 Task: Create a section Capacity Planning Sprint and in the section, add a milestone Continuous Integration and Deployment Implementation in the project Transform.
Action: Mouse moved to (76, 533)
Screenshot: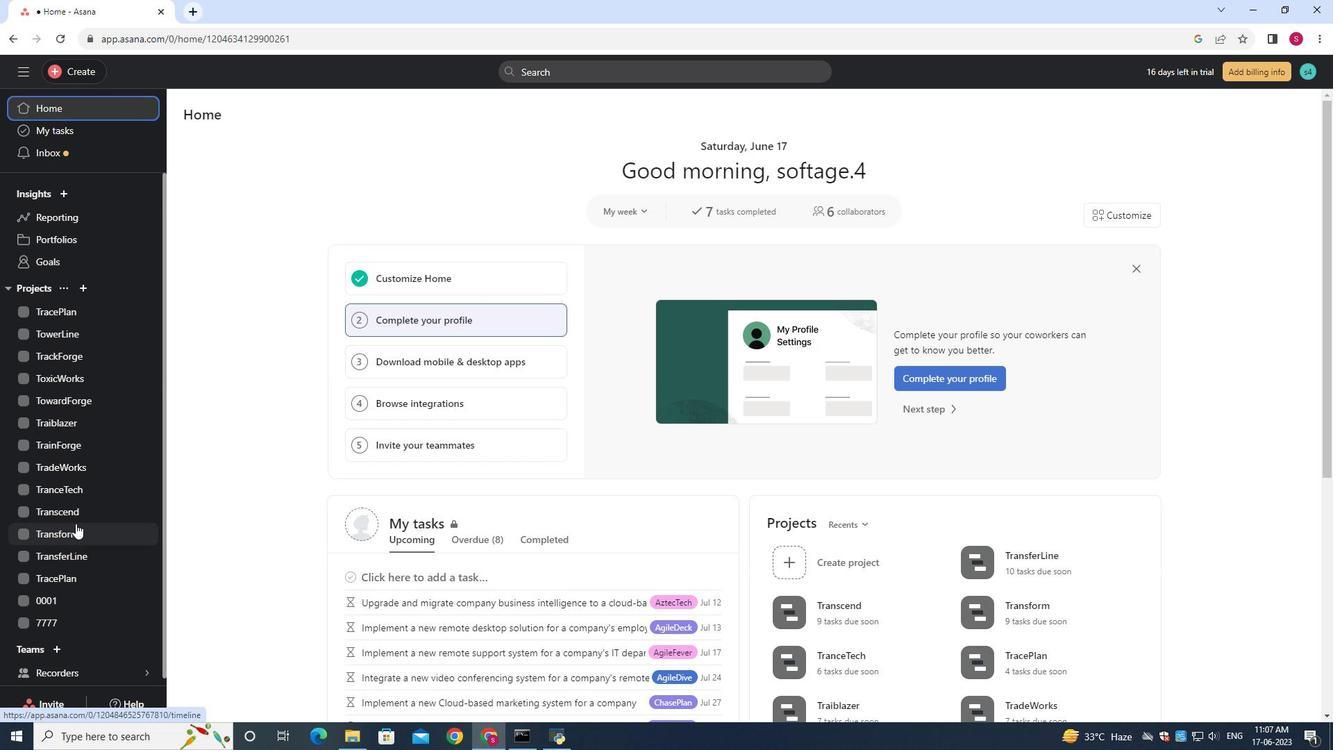 
Action: Mouse pressed left at (76, 533)
Screenshot: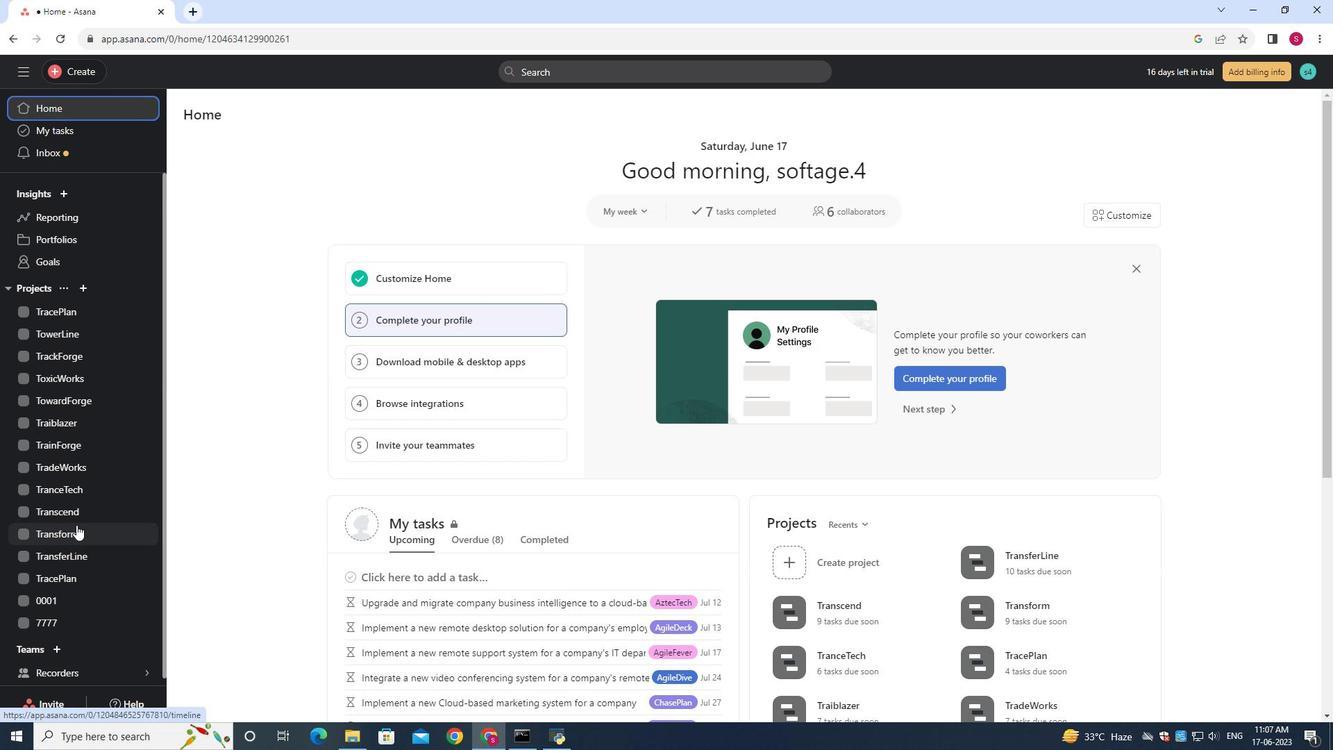 
Action: Mouse moved to (455, 502)
Screenshot: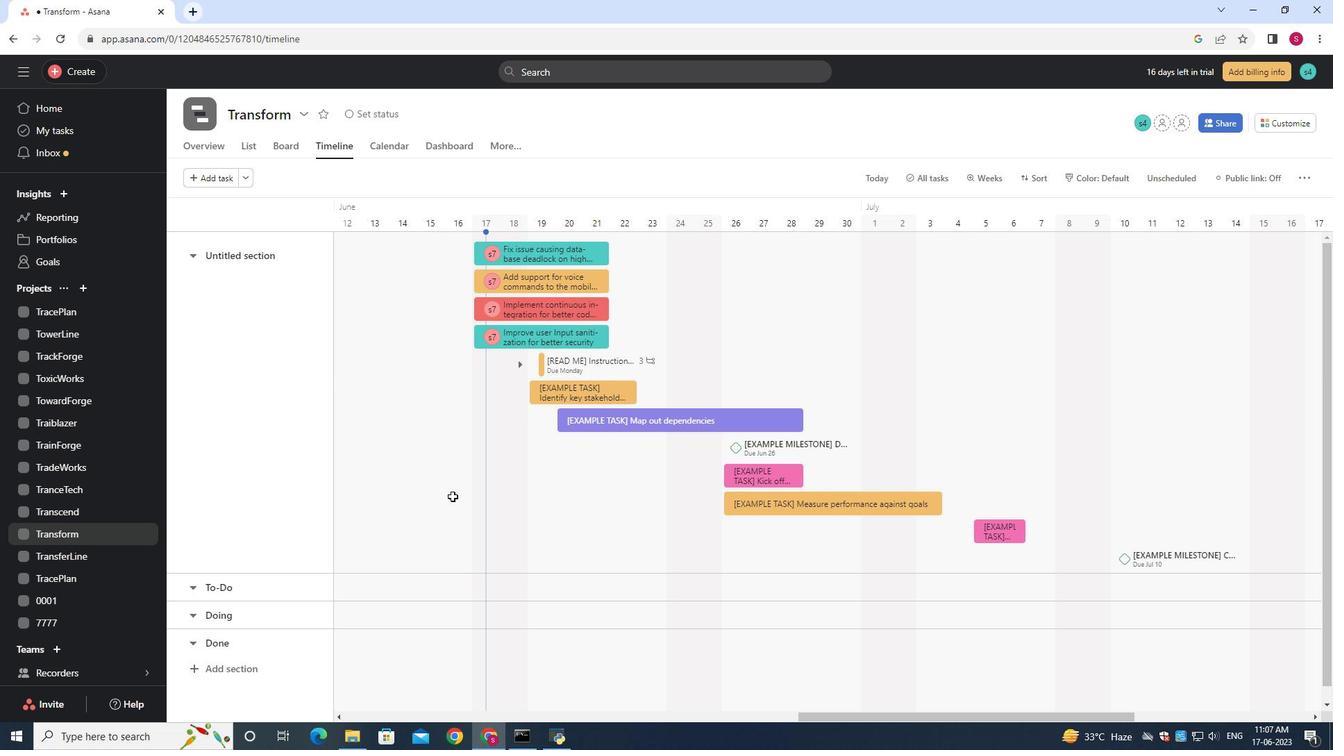
Action: Mouse scrolled (455, 502) with delta (0, 0)
Screenshot: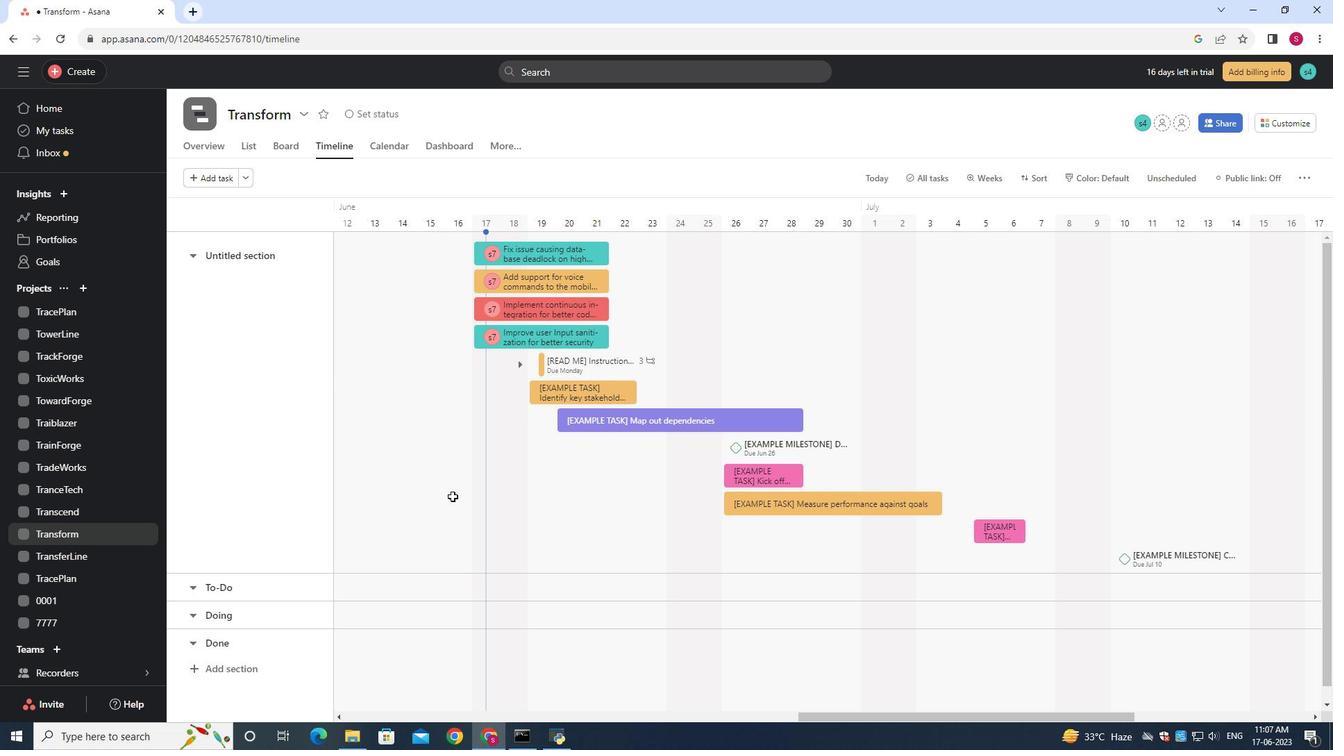 
Action: Mouse moved to (455, 504)
Screenshot: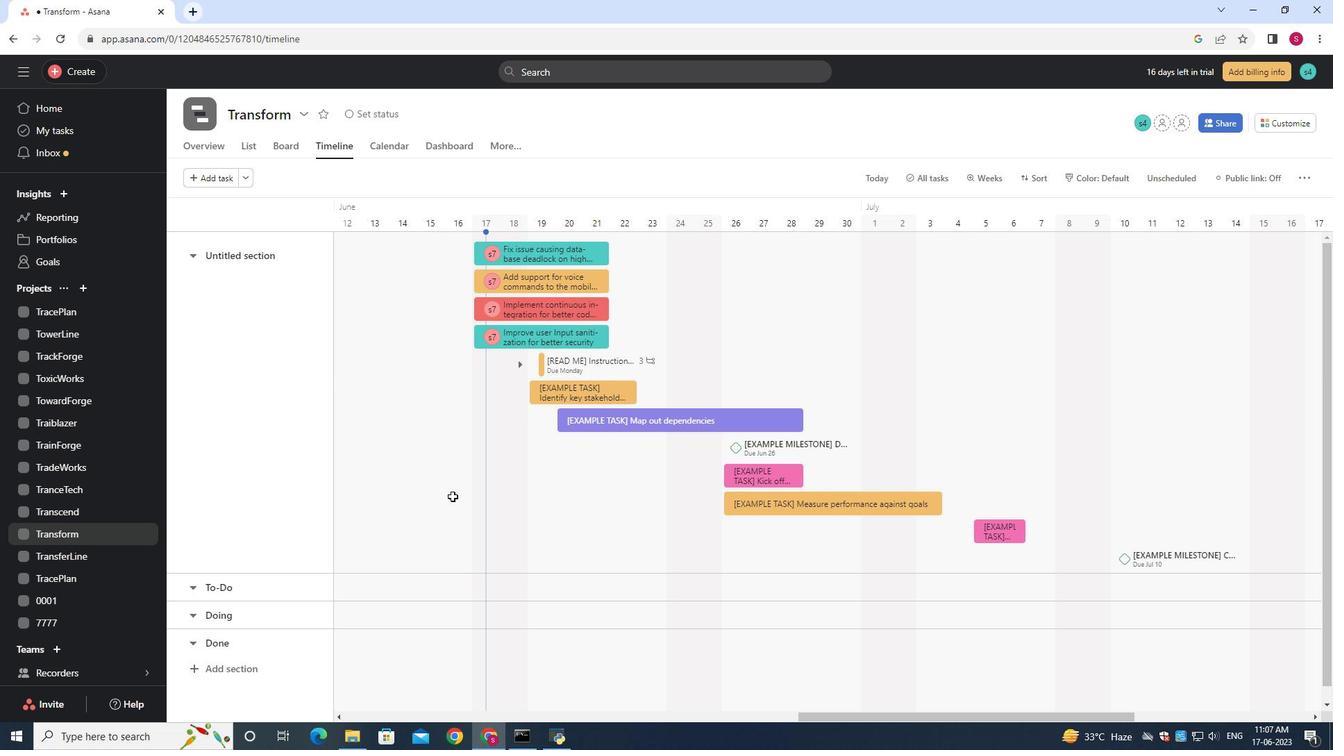 
Action: Mouse scrolled (455, 503) with delta (0, 0)
Screenshot: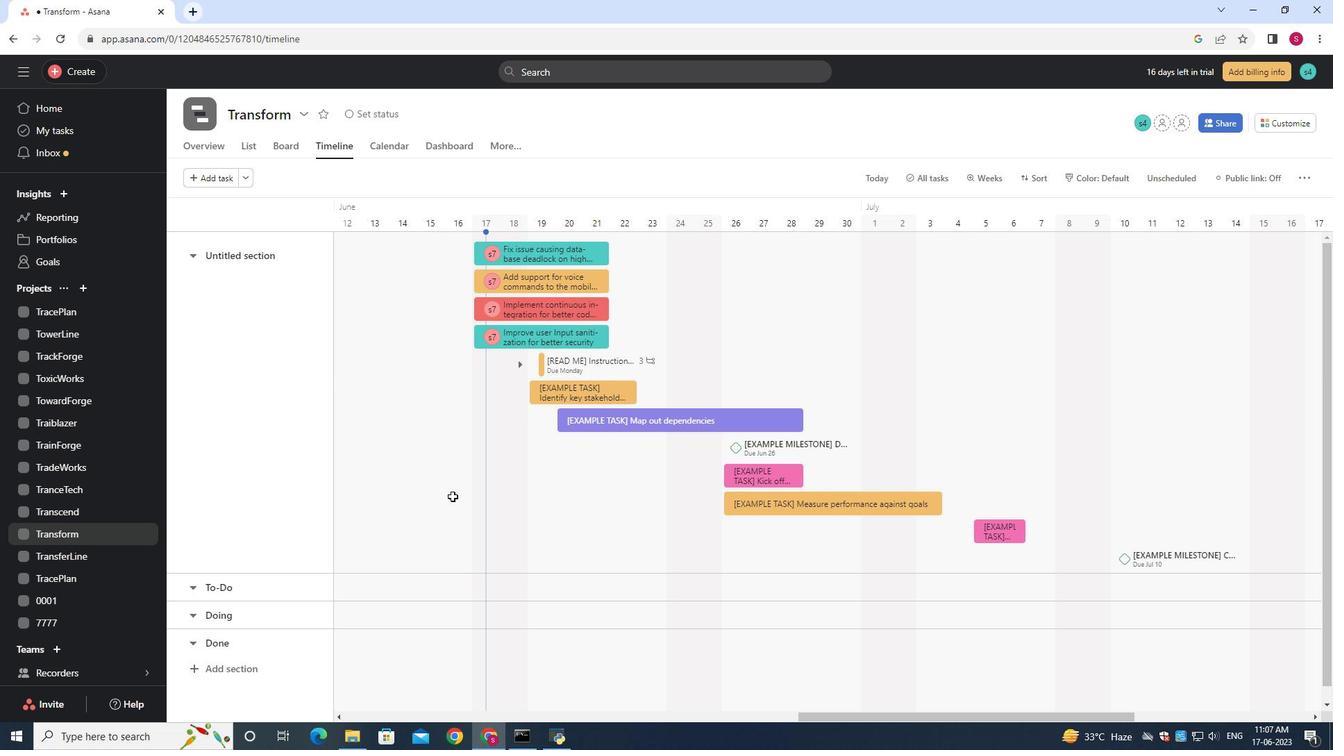 
Action: Mouse moved to (455, 505)
Screenshot: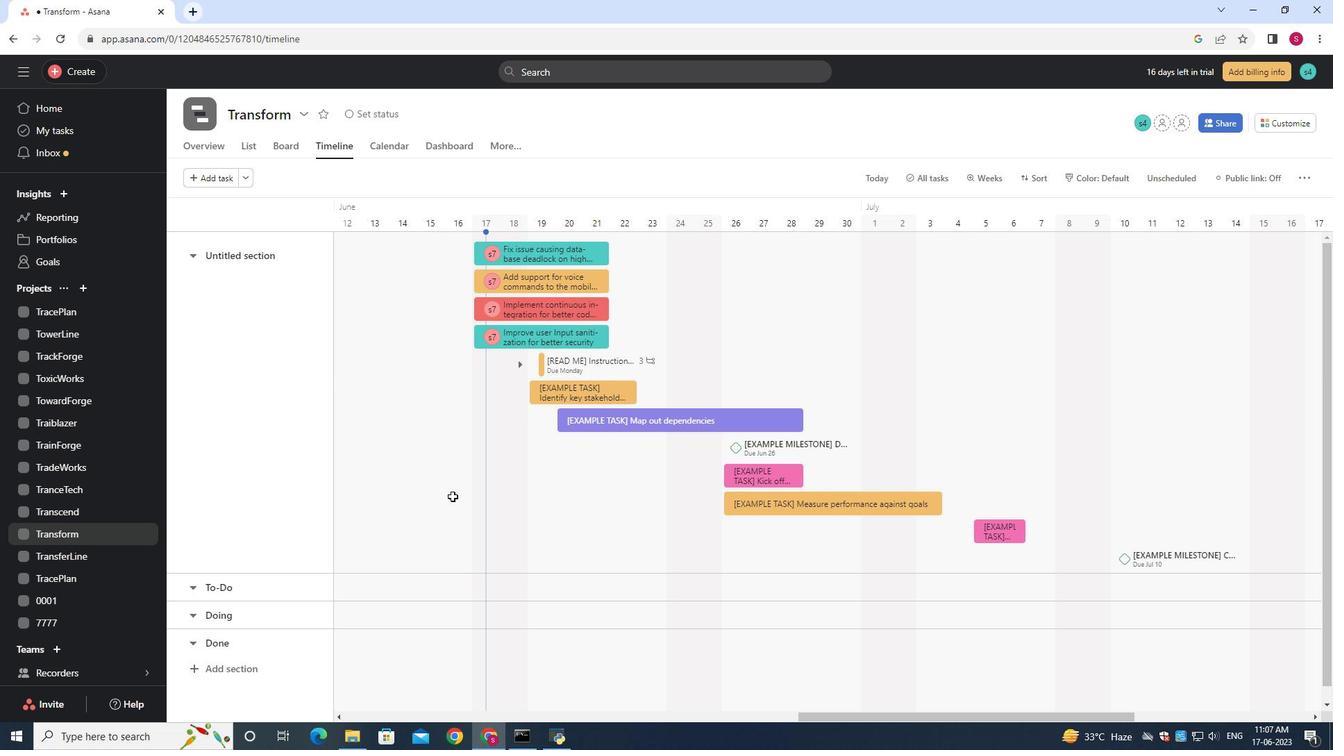 
Action: Mouse scrolled (455, 504) with delta (0, 0)
Screenshot: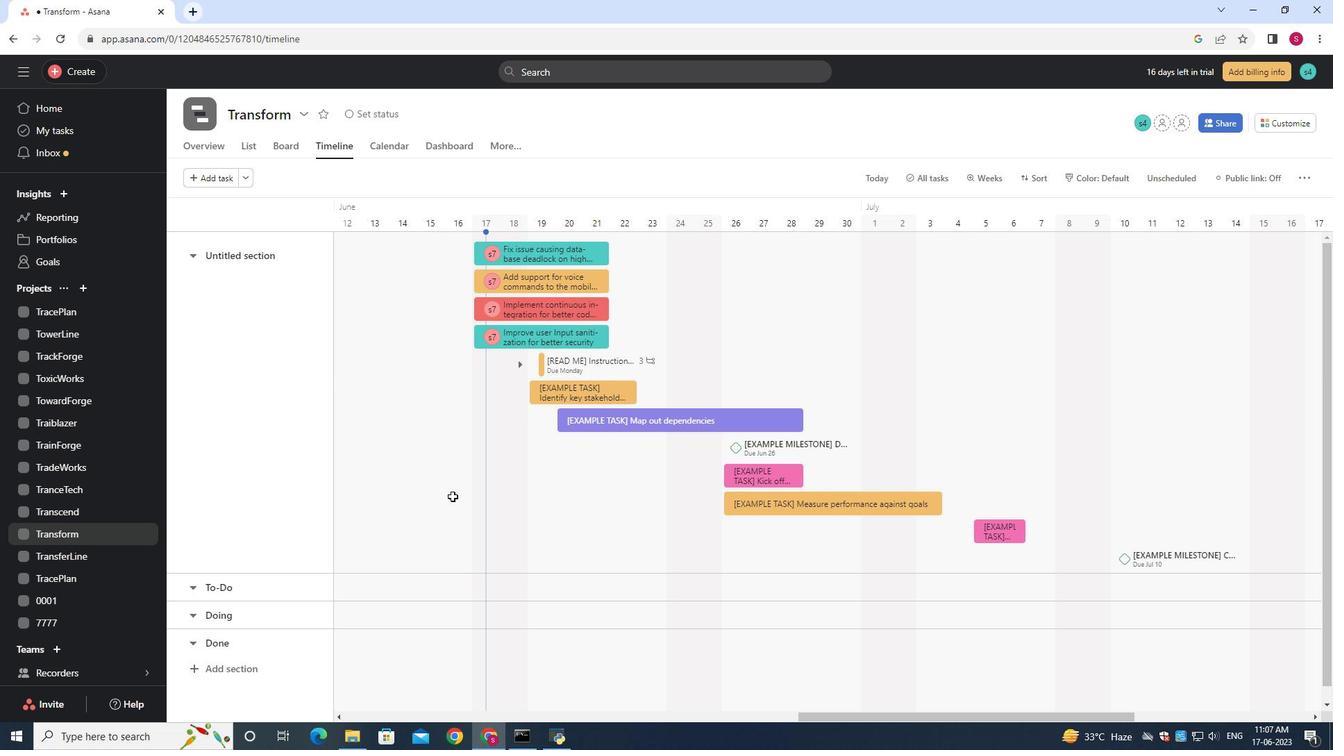 
Action: Mouse moved to (454, 505)
Screenshot: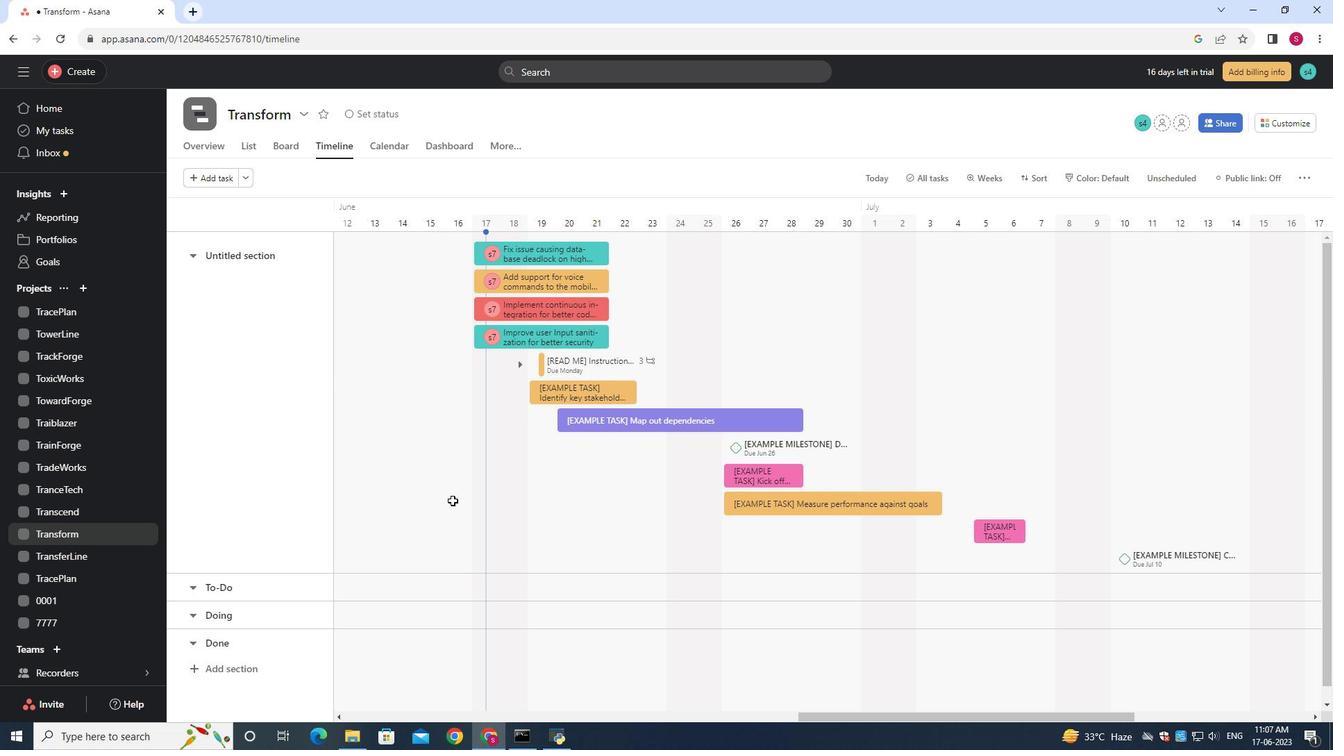 
Action: Mouse scrolled (454, 504) with delta (0, 0)
Screenshot: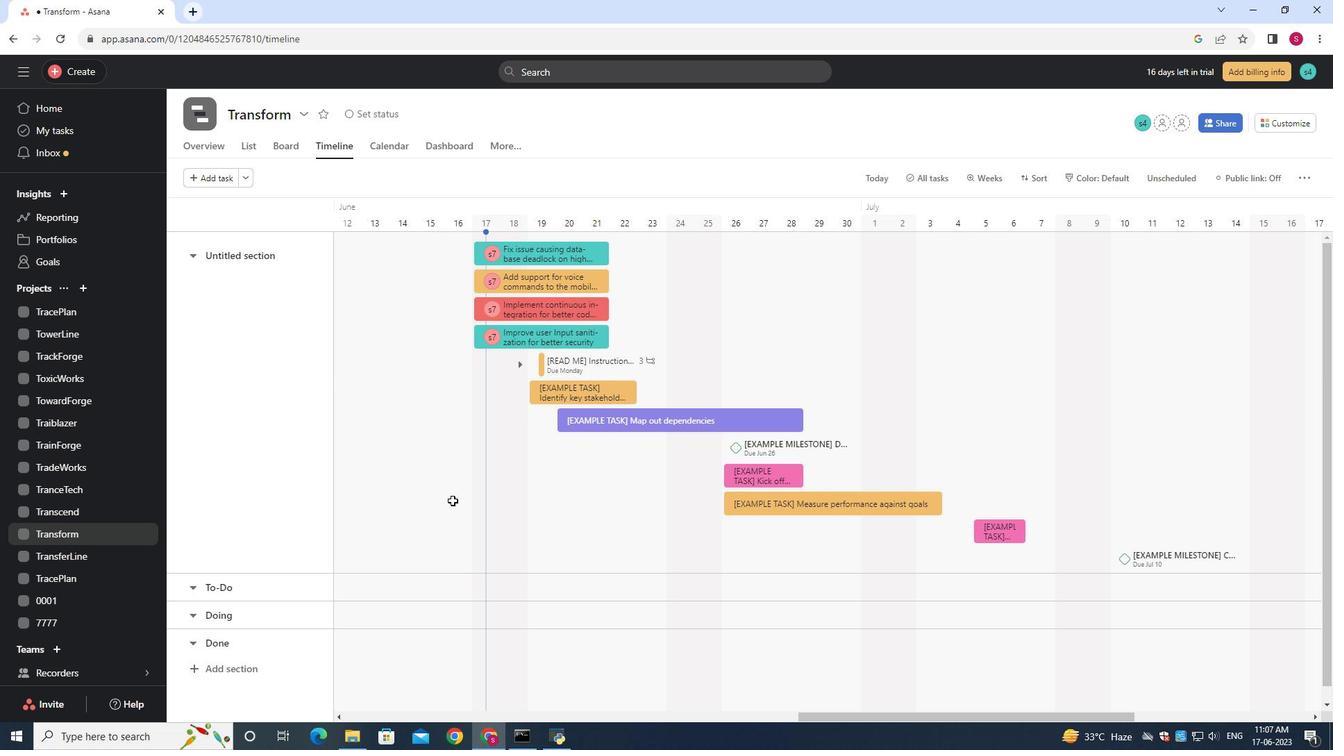 
Action: Mouse moved to (453, 502)
Screenshot: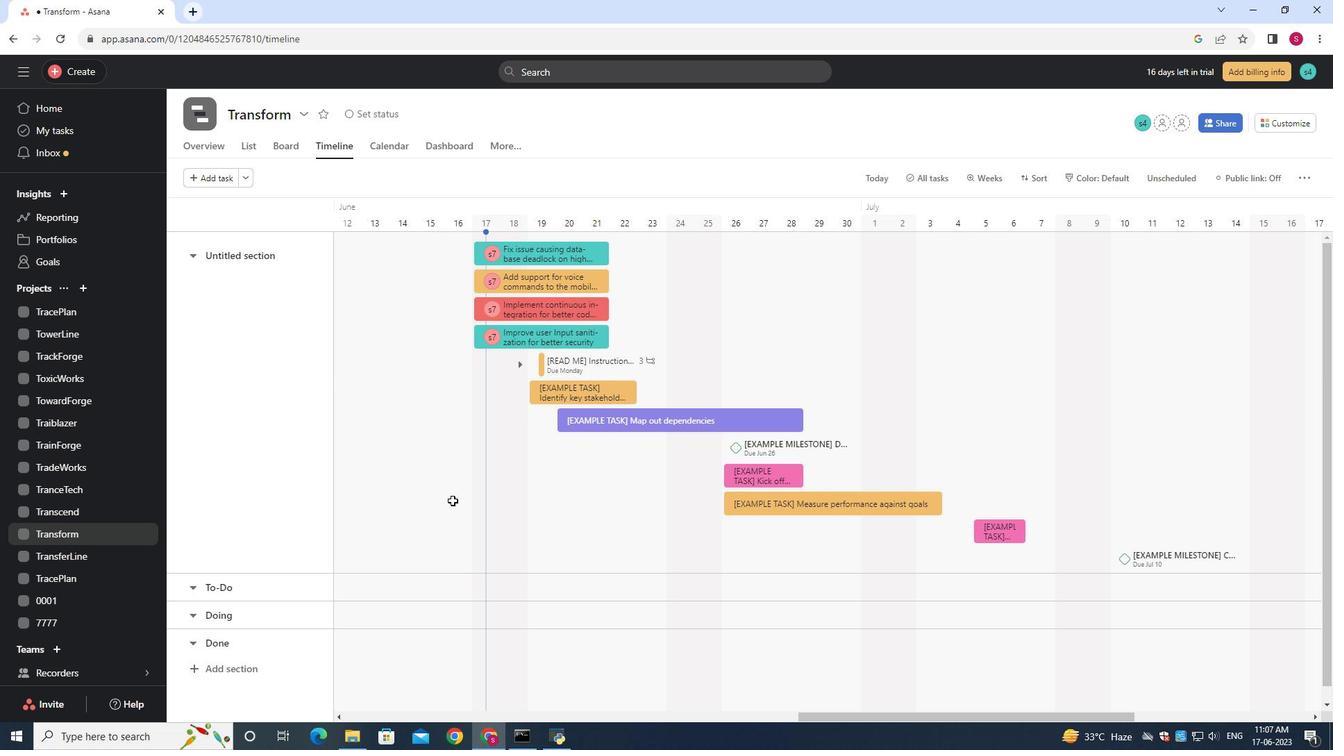 
Action: Mouse scrolled (453, 504) with delta (0, 0)
Screenshot: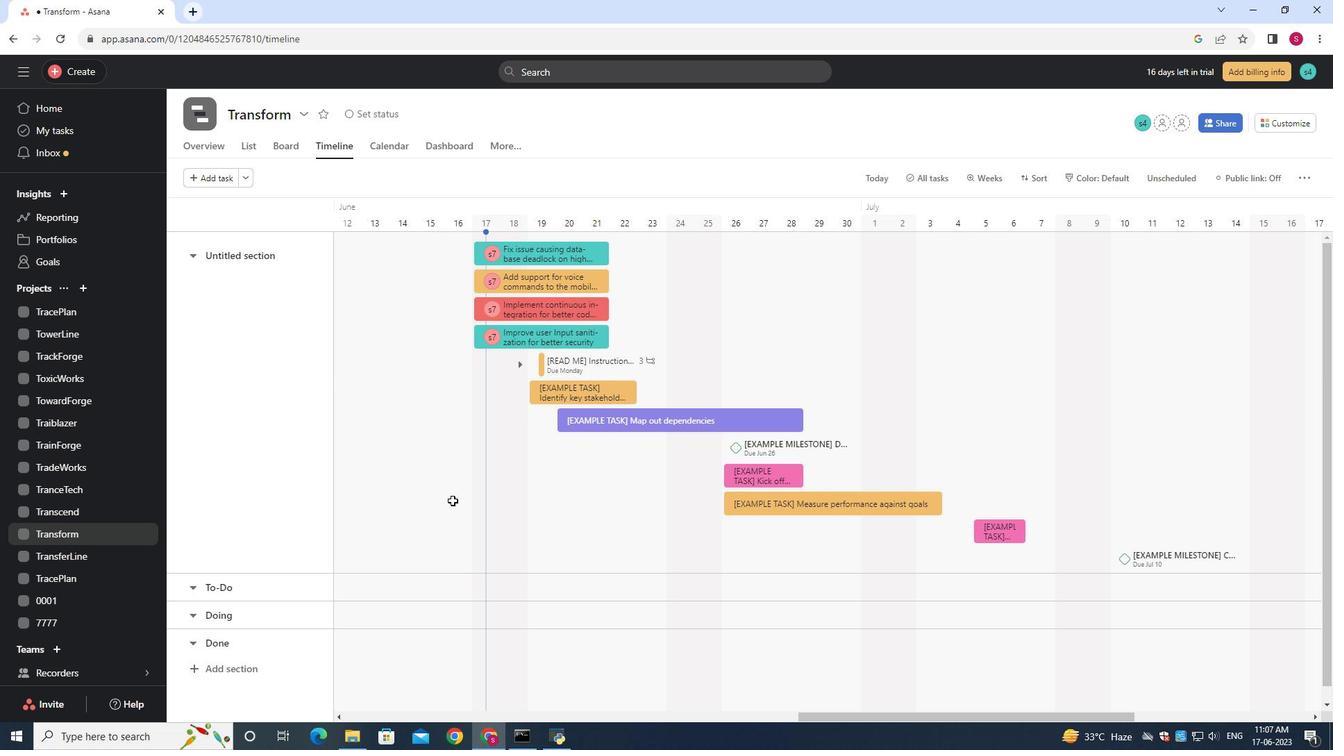 
Action: Mouse moved to (247, 180)
Screenshot: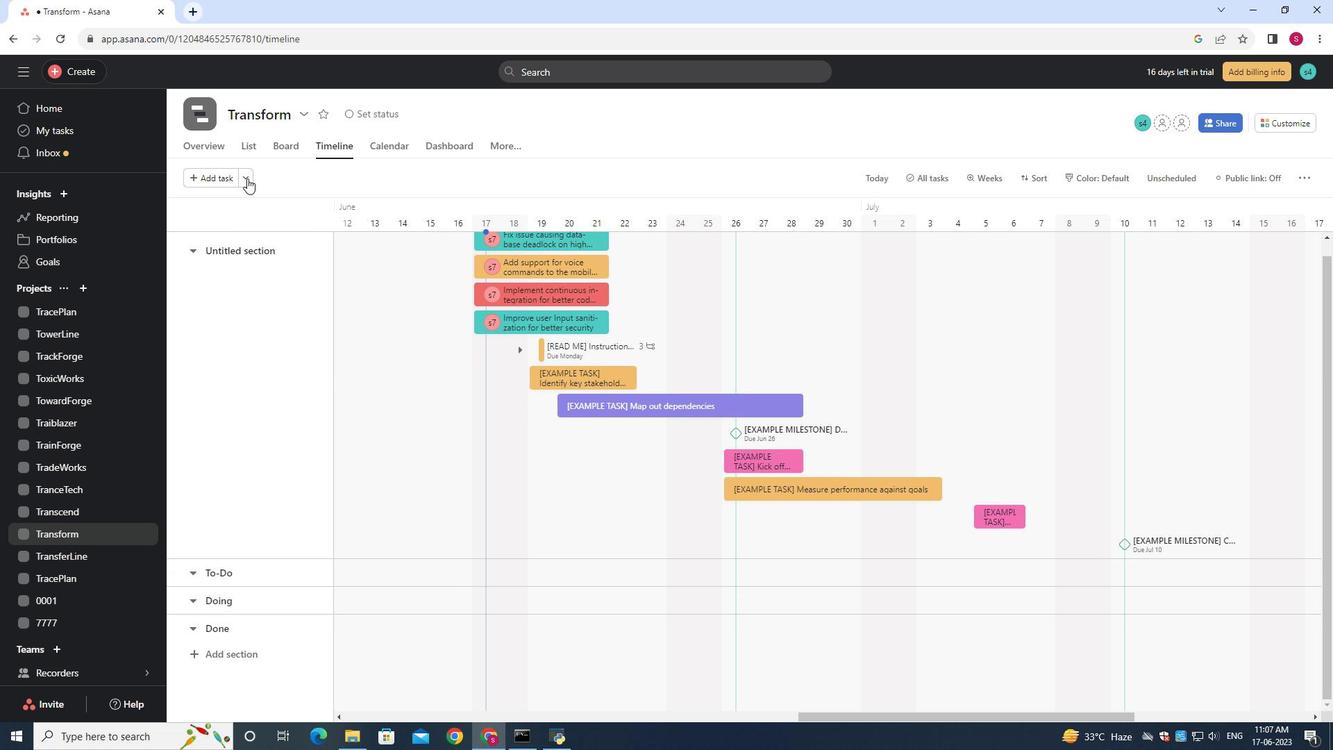 
Action: Mouse pressed left at (247, 180)
Screenshot: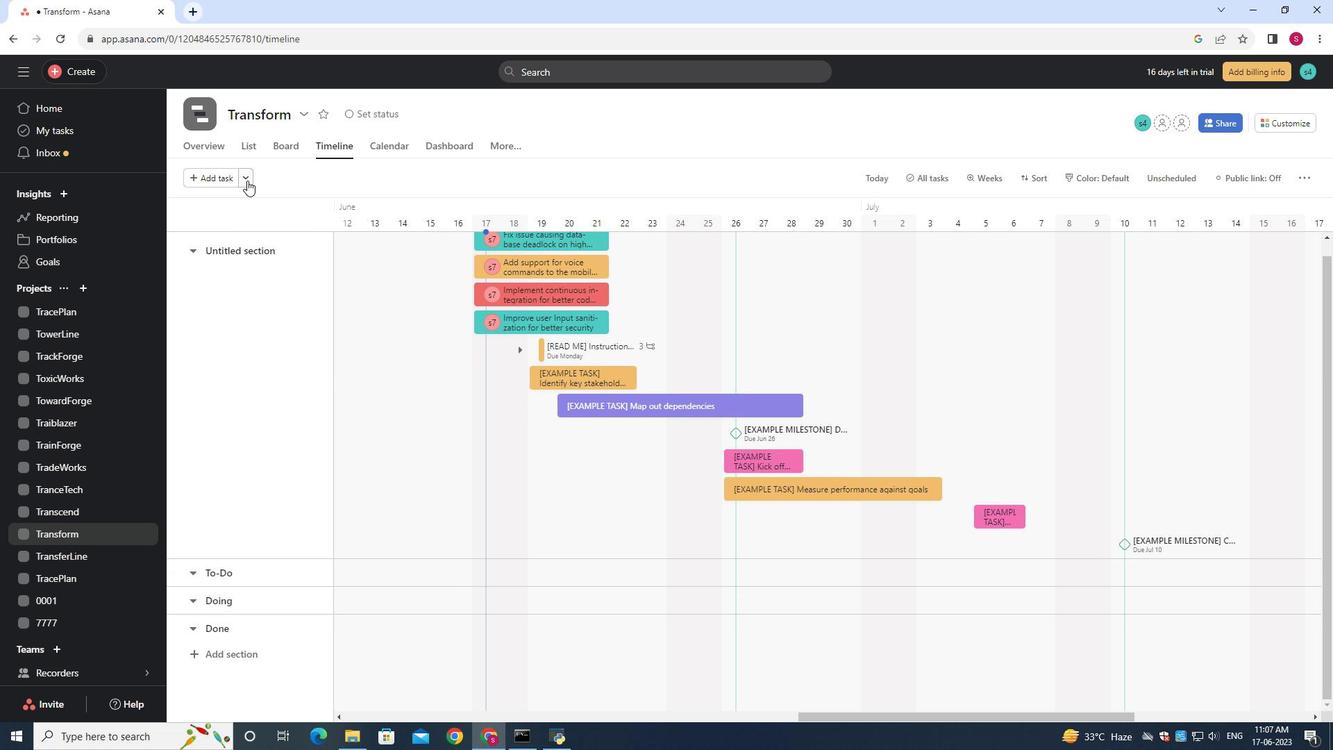 
Action: Mouse moved to (263, 205)
Screenshot: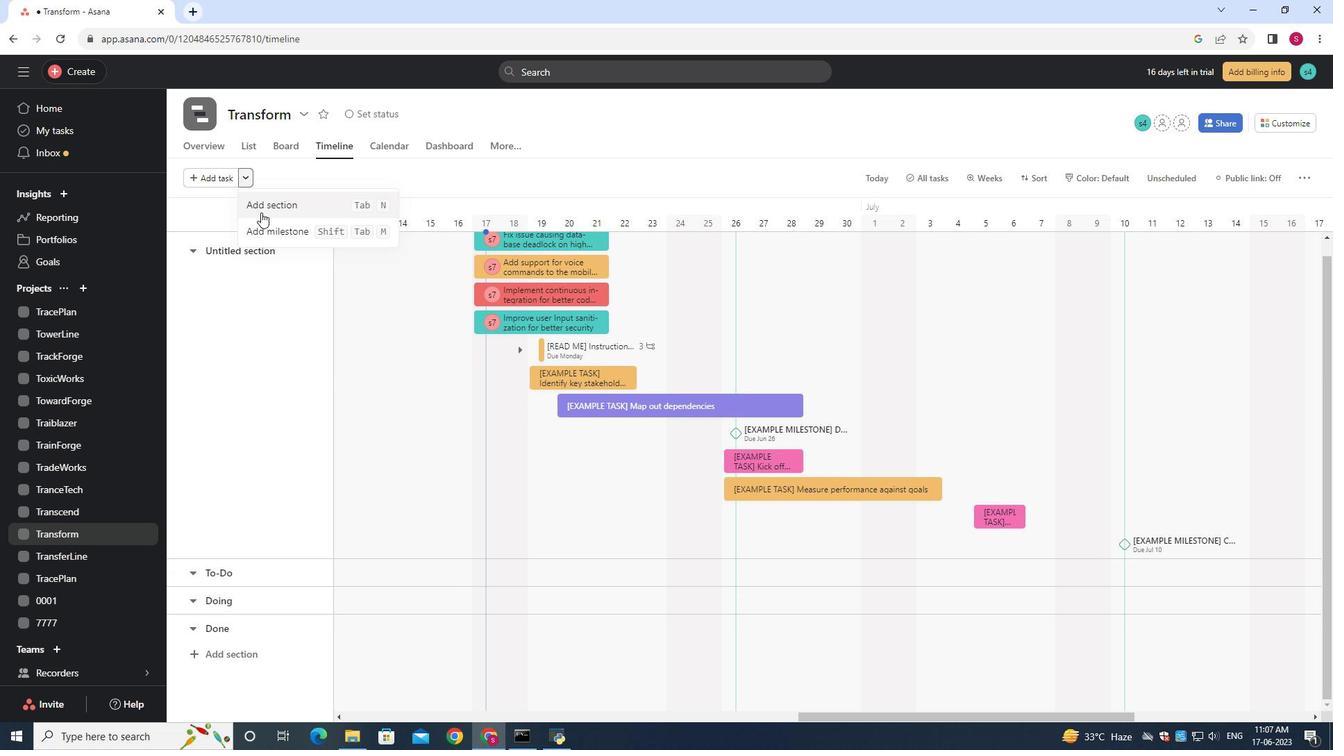
Action: Mouse pressed left at (263, 205)
Screenshot: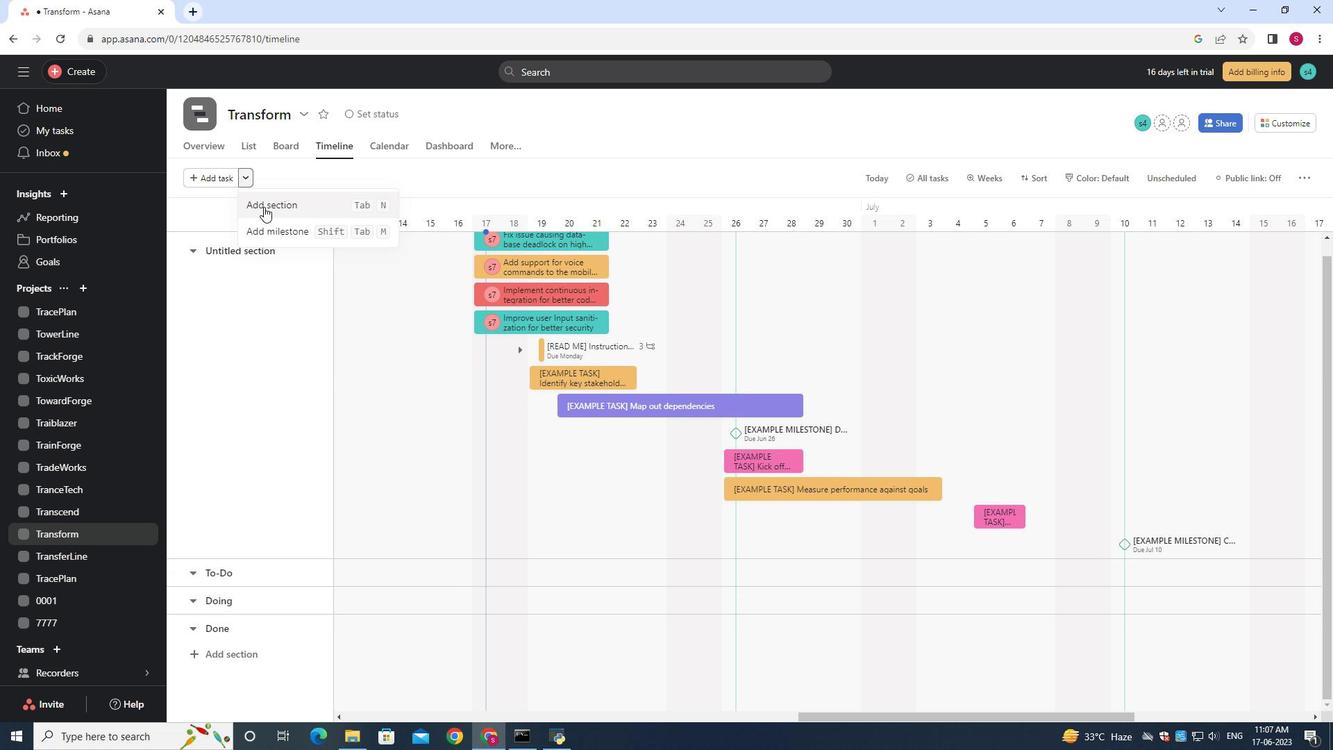 
Action: Key pressed <Key.shift>Capacity<Key.space><Key.shift>Planning<Key.space><Key.shift>Sprint
Screenshot: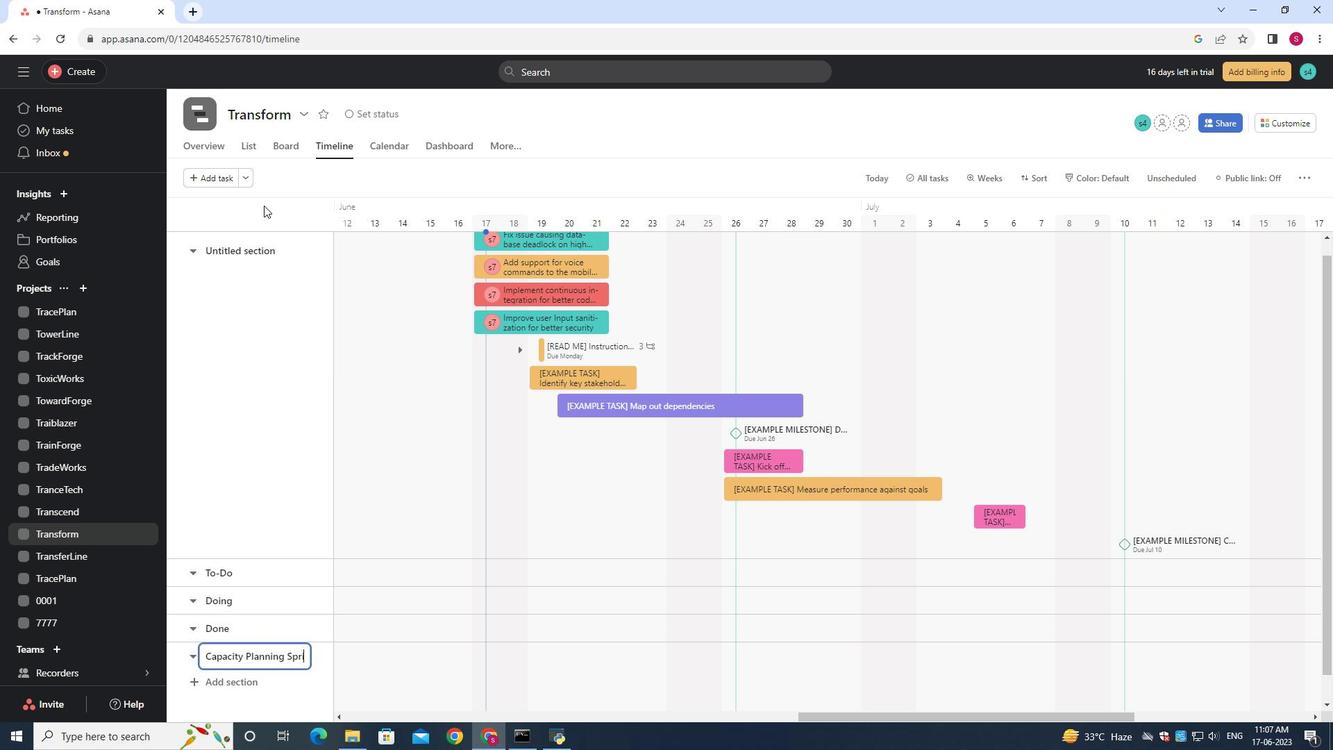 
Action: Mouse moved to (376, 665)
Screenshot: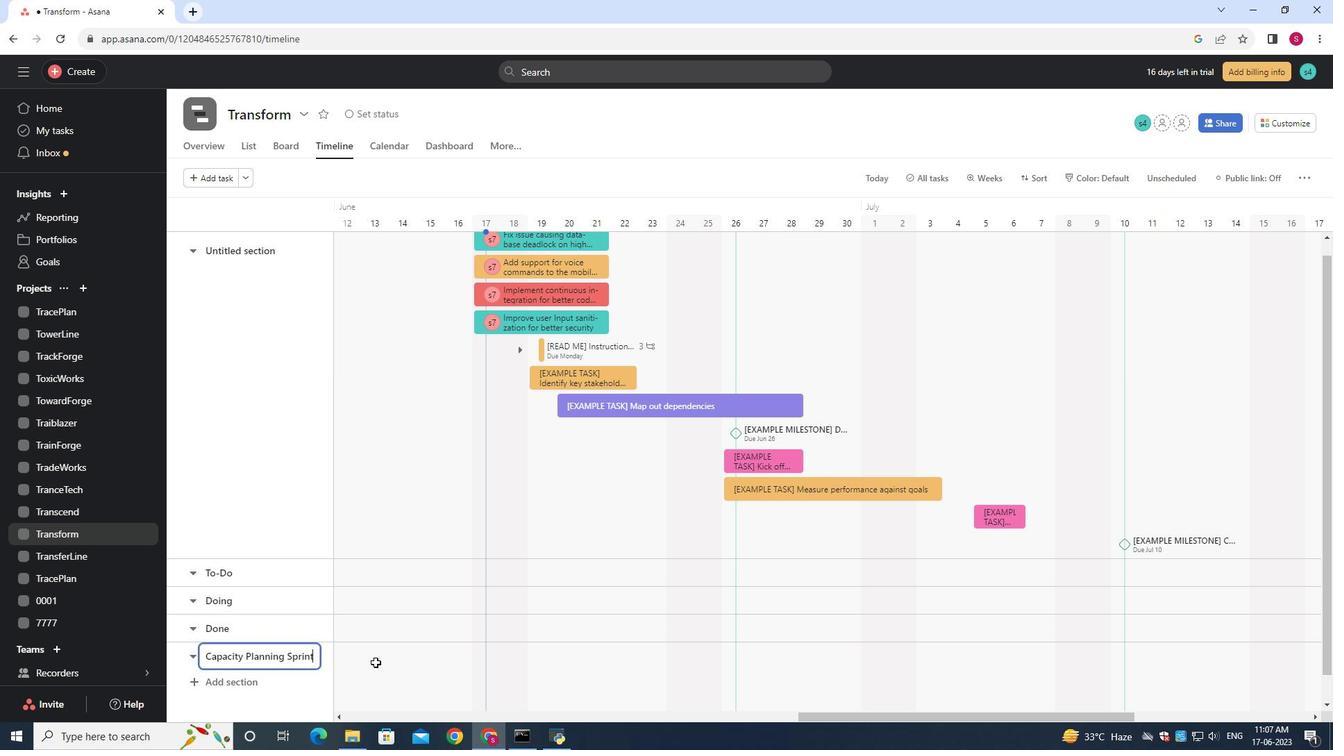 
Action: Mouse pressed left at (376, 665)
Screenshot: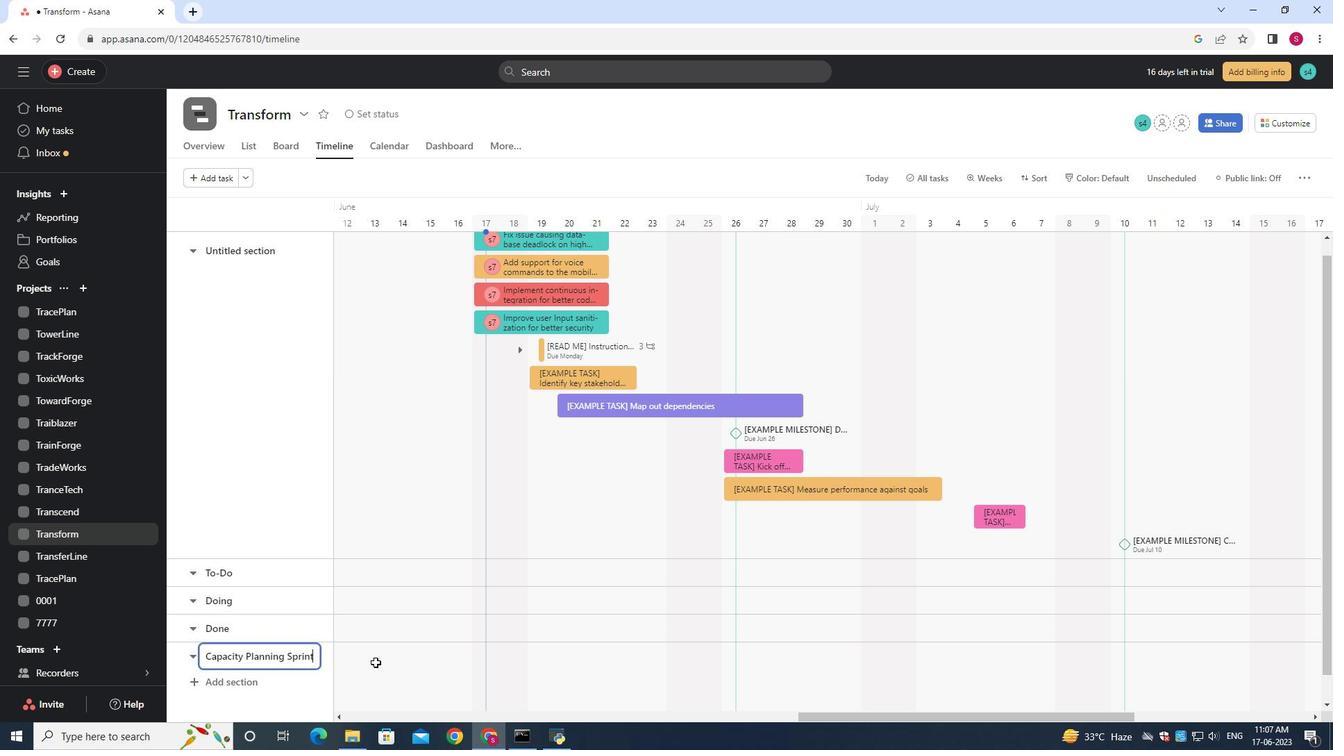 
Action: Mouse moved to (376, 666)
Screenshot: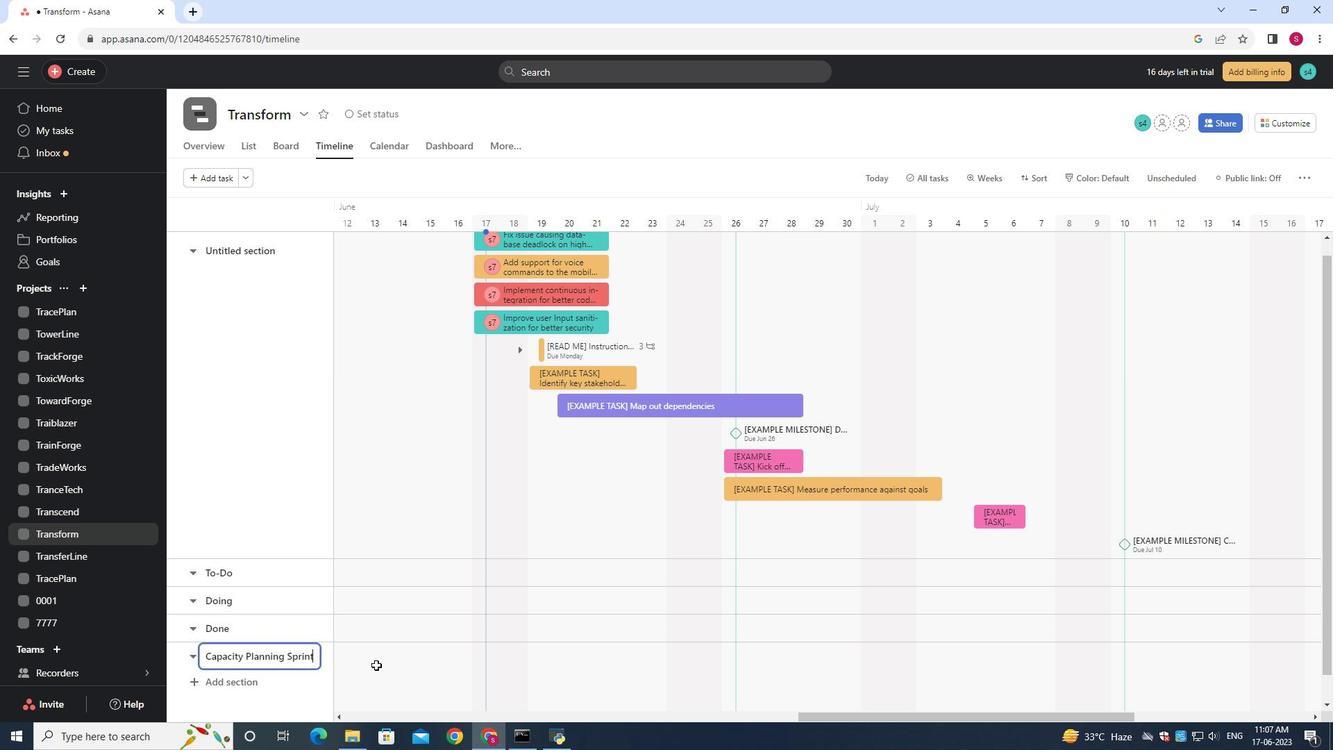 
Action: Key pressed <Key.shift><Key.shift><Key.shift><Key.shift><Key.shift><Key.shift><Key.shift><Key.shift><Key.shift><Key.shift><Key.shift><Key.shift><Key.shift><Key.shift><Key.shift><Key.shift><Key.shift><Key.shift><Key.shift><Key.shift><Key.shift><Key.shift><Key.shift><Key.shift><Key.shift><Key.shift><Key.shift><Key.shift><Key.shift><Key.shift><Key.shift><Key.shift><Key.shift><Key.shift><Key.shift><Key.shift><Key.shift><Key.shift><Key.shift><Key.shift><Key.shift><Key.shift><Key.shift><Key.shift><Key.shift><Key.shift><Key.shift><Key.shift><Key.shift><Key.shift><Key.shift><Key.shift><Key.shift><Key.shift><Key.shift>Continuous<Key.space><Key.shift>Integration<Key.space>and<Key.space><Key.shift>Deployment<Key.space><Key.shift>Implementation
Screenshot: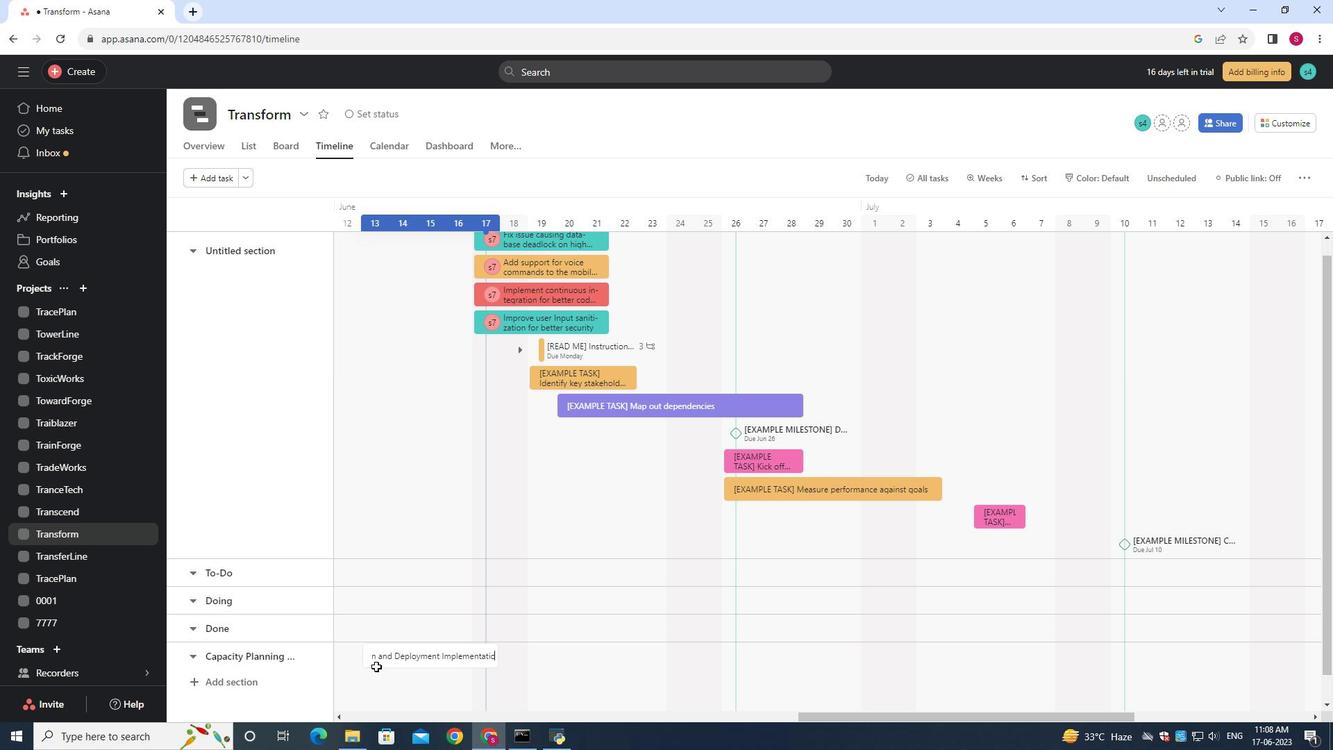 
Action: Mouse moved to (420, 652)
Screenshot: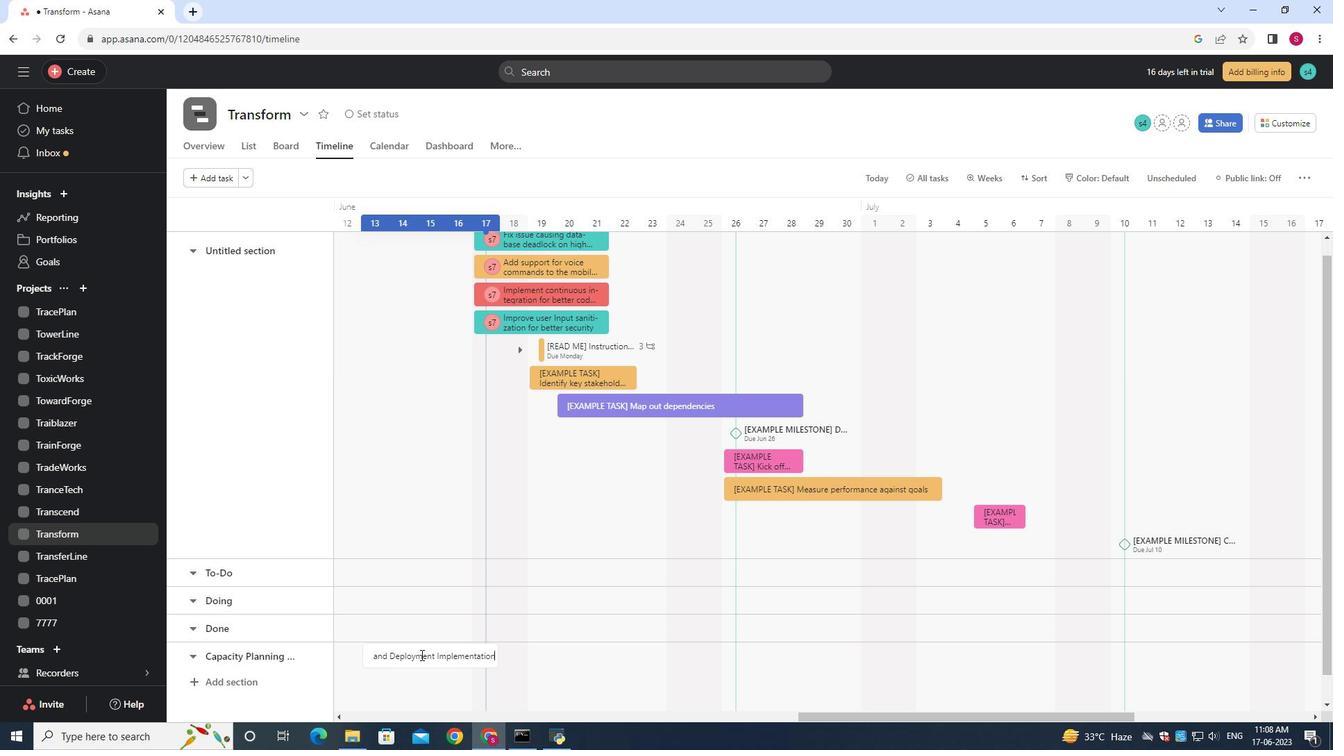
Action: Mouse pressed right at (420, 652)
Screenshot: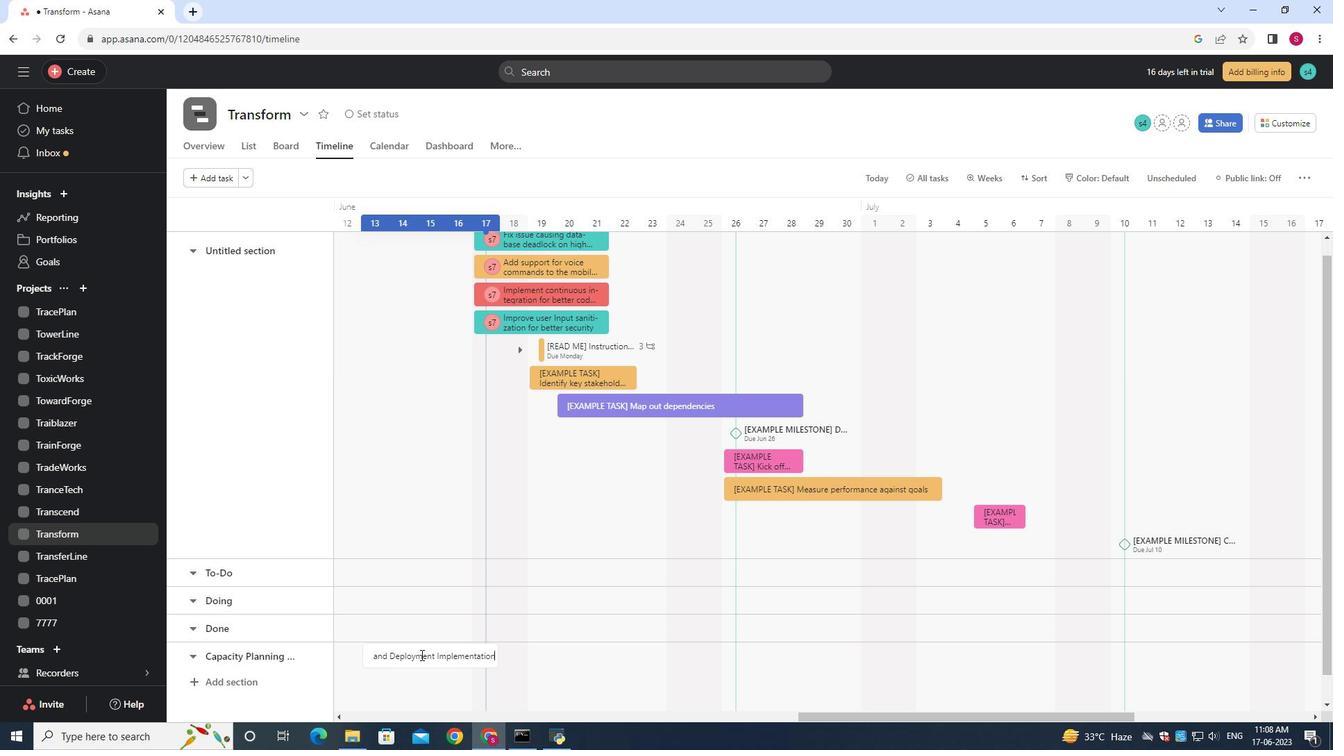 
Action: Mouse moved to (466, 584)
Screenshot: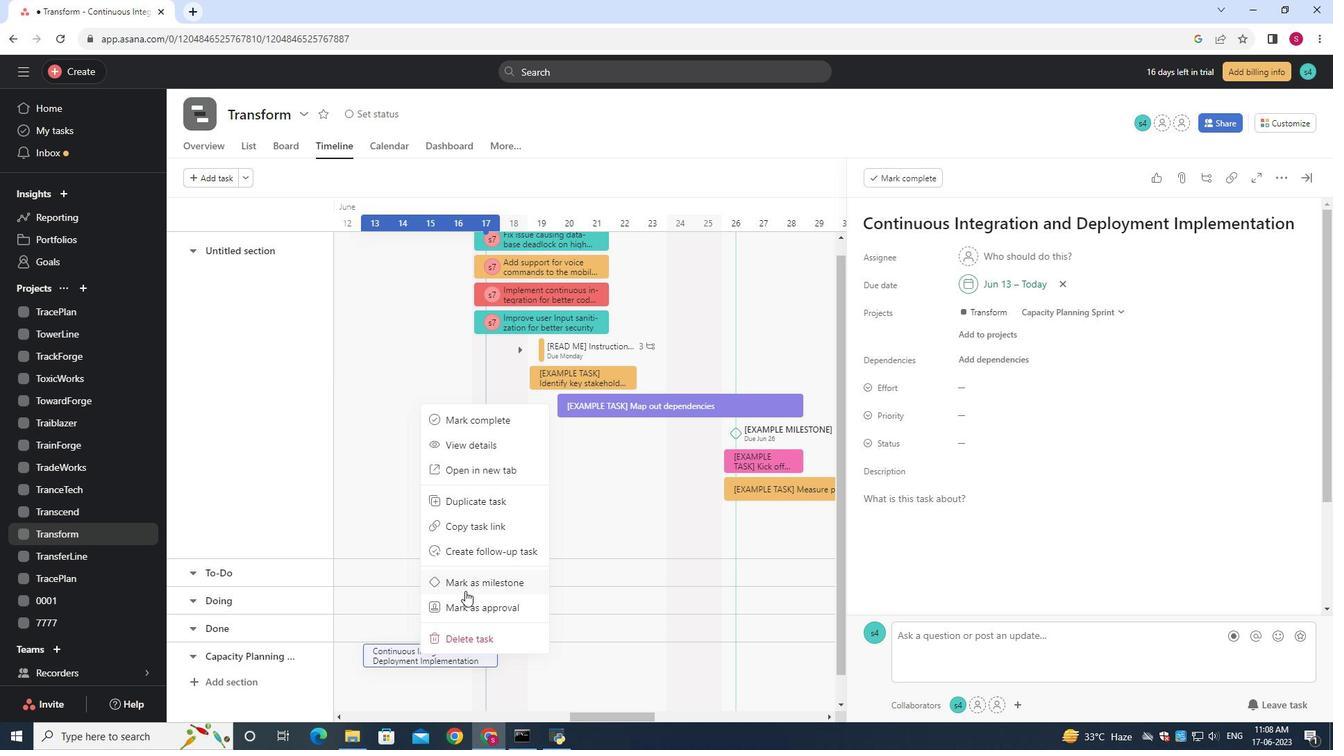 
Action: Mouse pressed left at (466, 584)
Screenshot: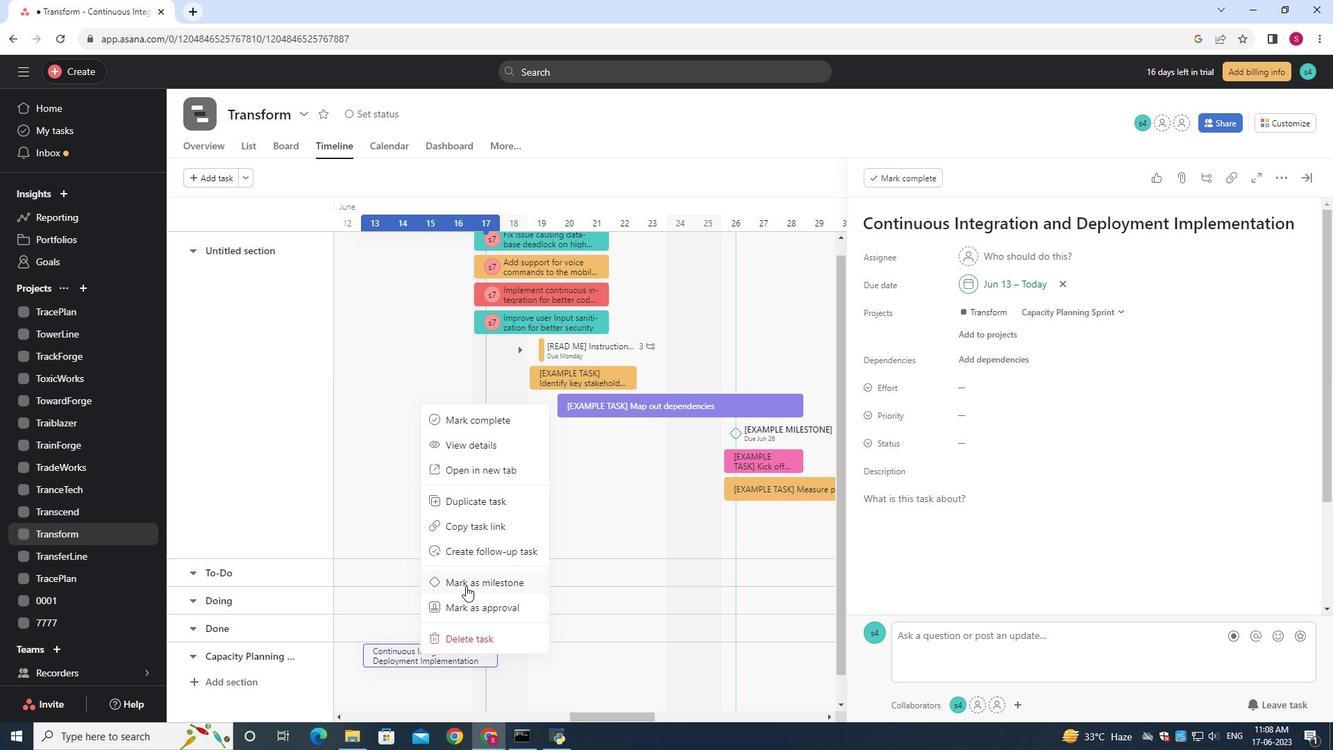 
Action: Mouse moved to (466, 584)
Screenshot: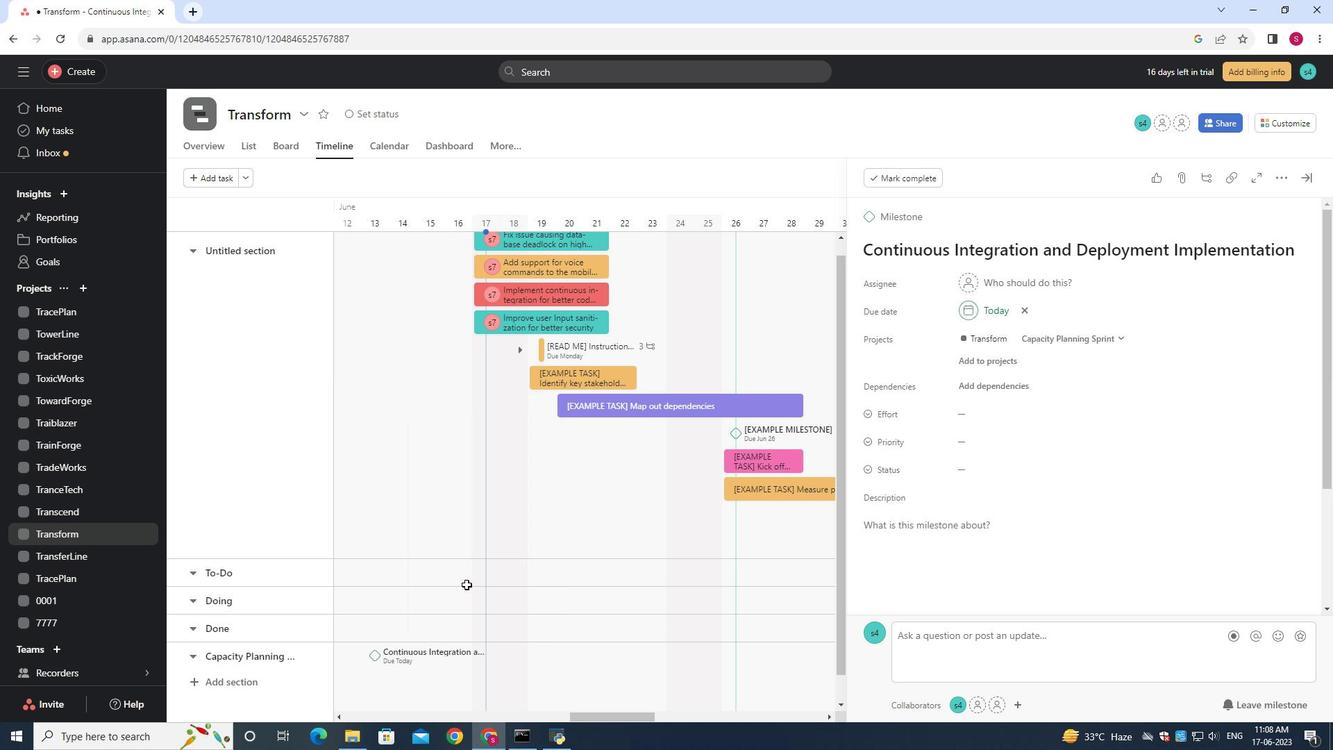 
